 Task: Set the destination for RTP stream output to "https://localhost:2000/vids".
Action: Mouse moved to (109, 11)
Screenshot: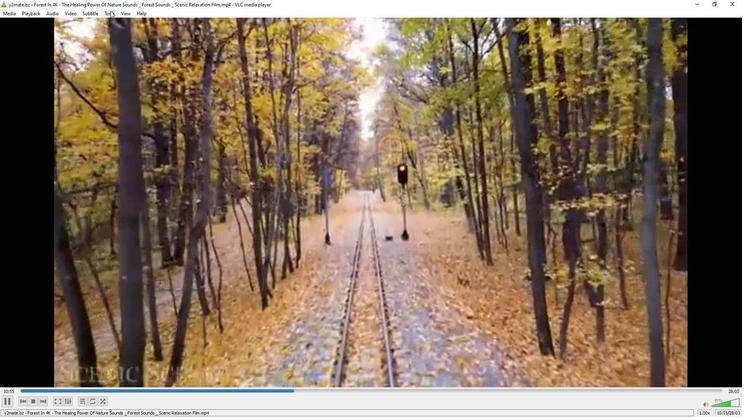 
Action: Mouse pressed left at (109, 11)
Screenshot: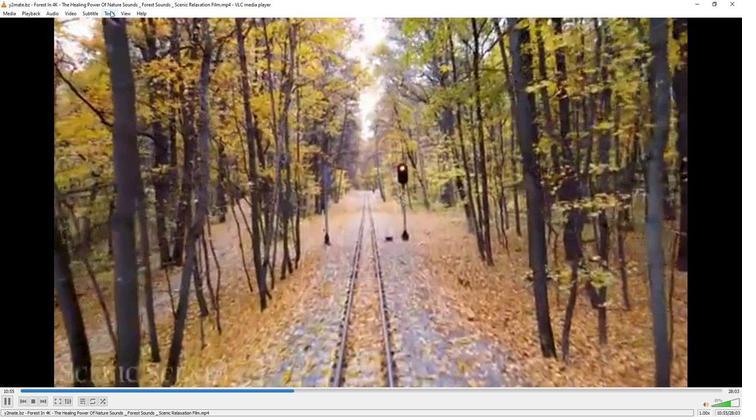 
Action: Mouse moved to (118, 107)
Screenshot: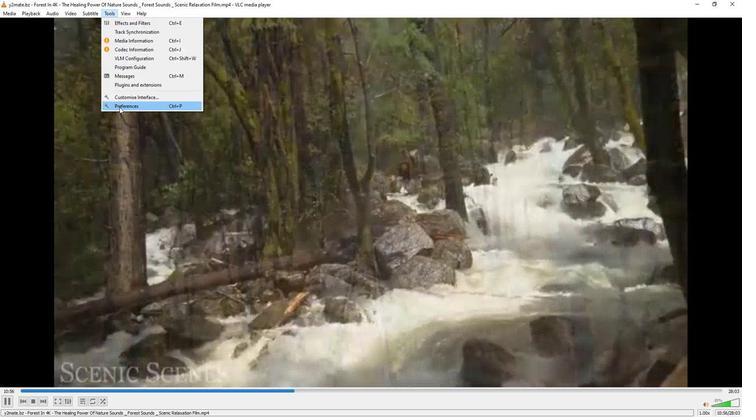 
Action: Mouse pressed left at (118, 107)
Screenshot: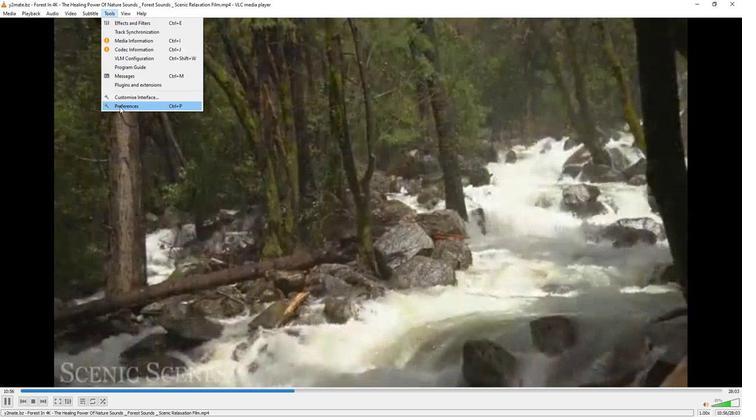
Action: Mouse moved to (245, 342)
Screenshot: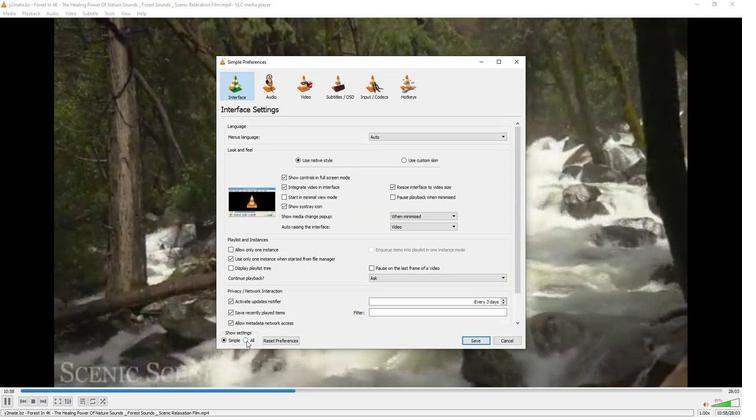 
Action: Mouse pressed left at (245, 342)
Screenshot: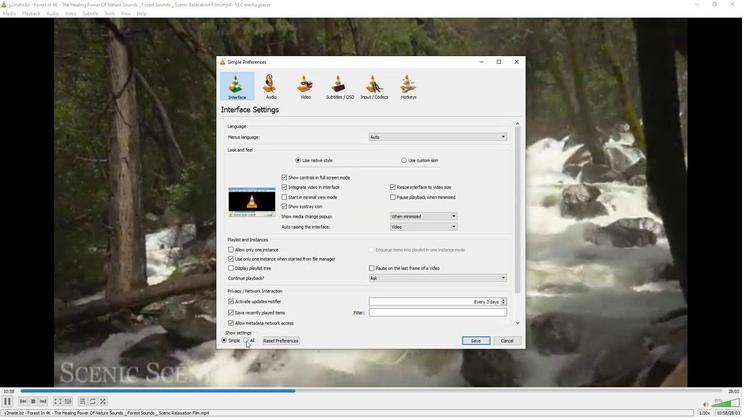 
Action: Mouse moved to (250, 280)
Screenshot: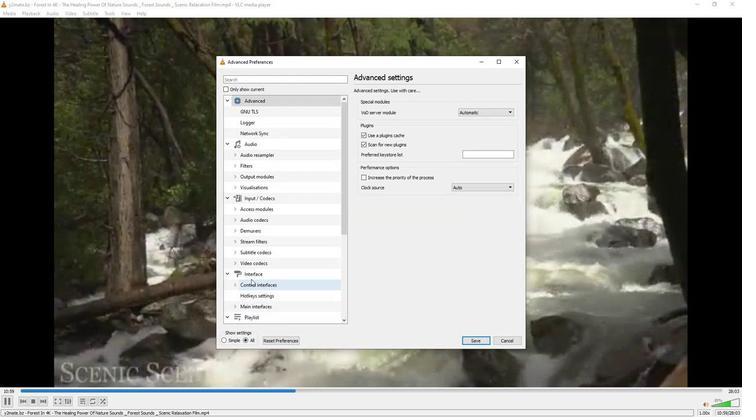 
Action: Mouse scrolled (250, 279) with delta (0, 0)
Screenshot: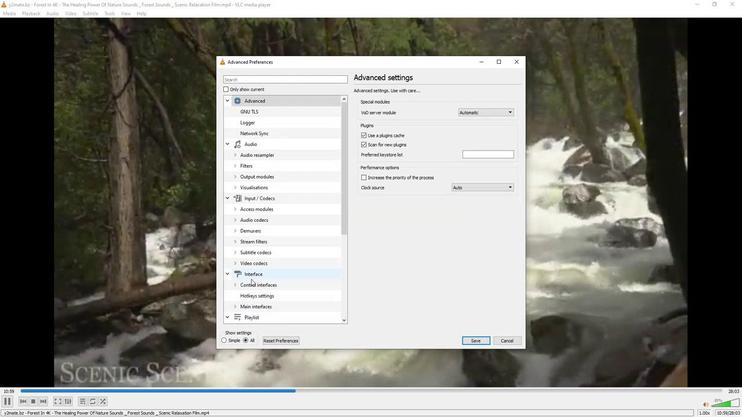 
Action: Mouse moved to (250, 279)
Screenshot: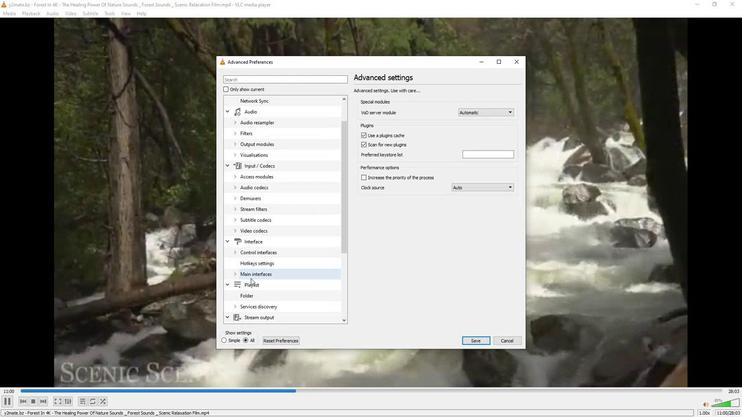 
Action: Mouse scrolled (250, 279) with delta (0, 0)
Screenshot: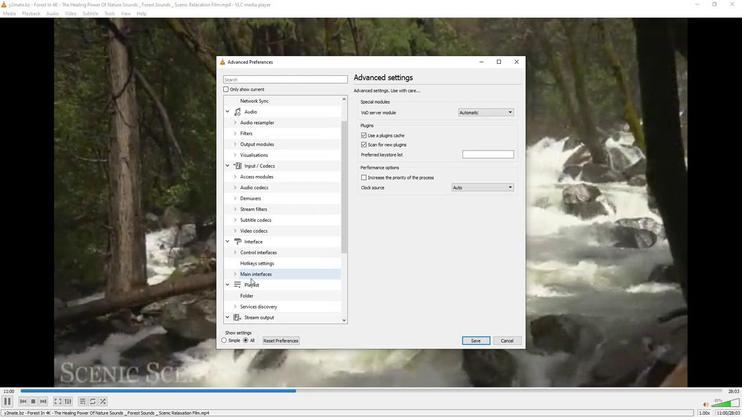 
Action: Mouse moved to (247, 275)
Screenshot: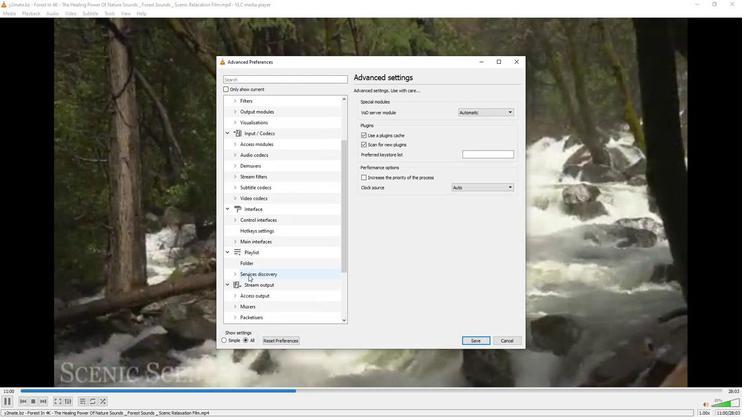 
Action: Mouse scrolled (247, 275) with delta (0, 0)
Screenshot: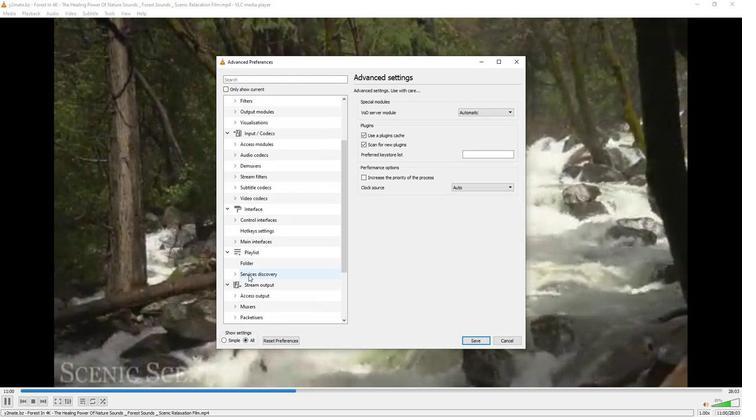 
Action: Mouse moved to (234, 297)
Screenshot: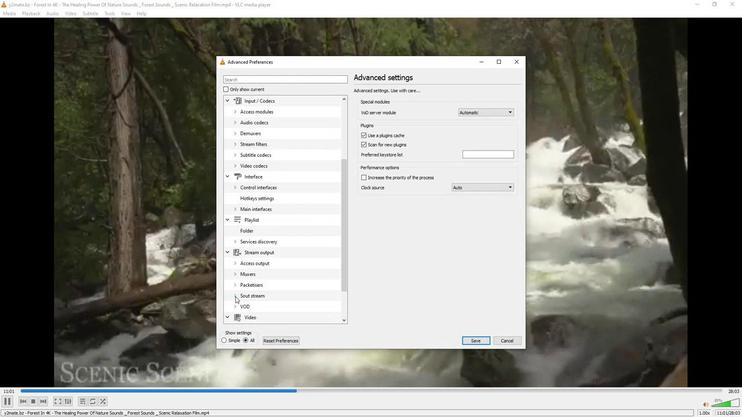 
Action: Mouse pressed left at (234, 297)
Screenshot: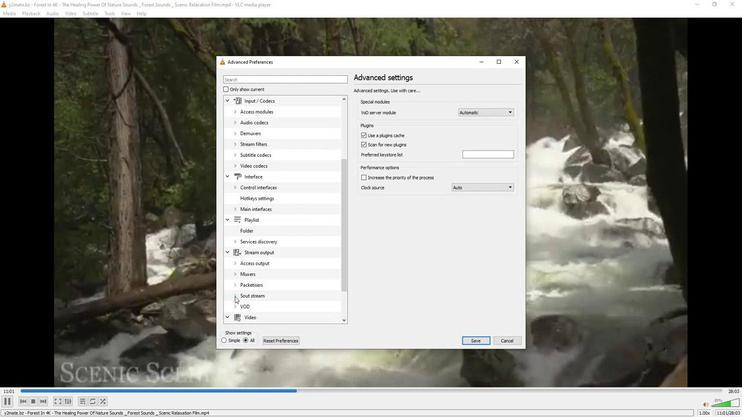 
Action: Mouse moved to (253, 293)
Screenshot: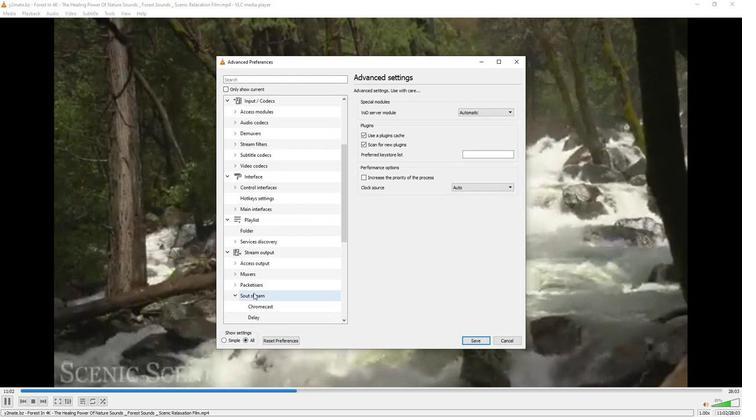 
Action: Mouse scrolled (253, 293) with delta (0, 0)
Screenshot: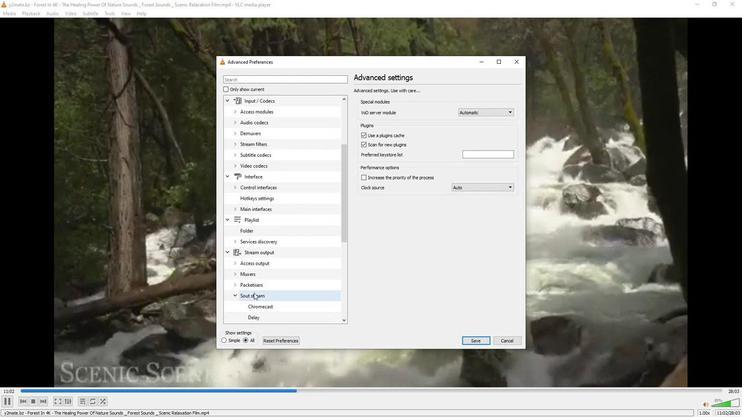 
Action: Mouse scrolled (253, 293) with delta (0, 0)
Screenshot: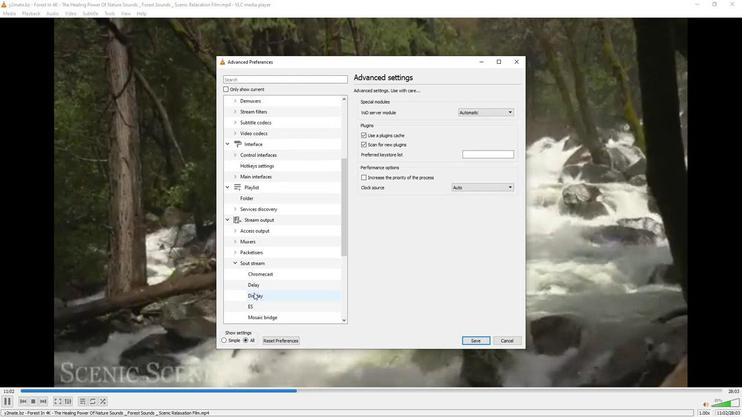 
Action: Mouse moved to (253, 307)
Screenshot: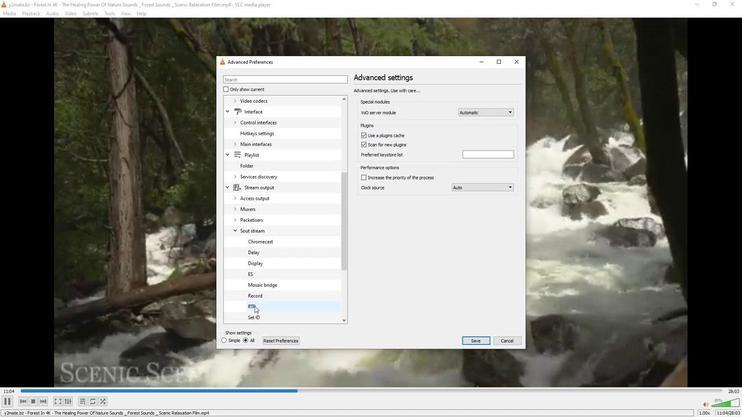 
Action: Mouse pressed left at (253, 307)
Screenshot: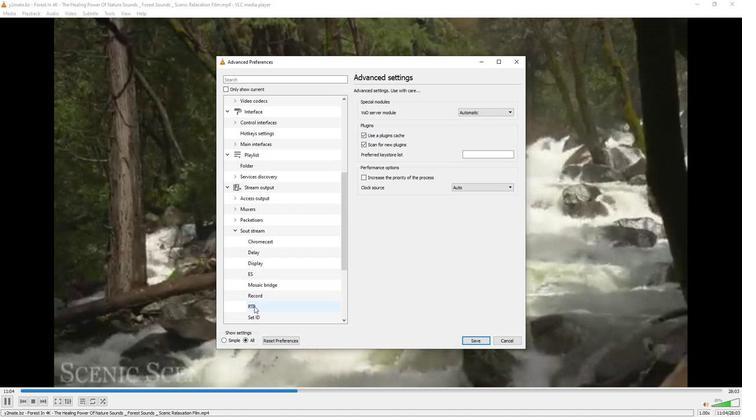 
Action: Mouse moved to (482, 102)
Screenshot: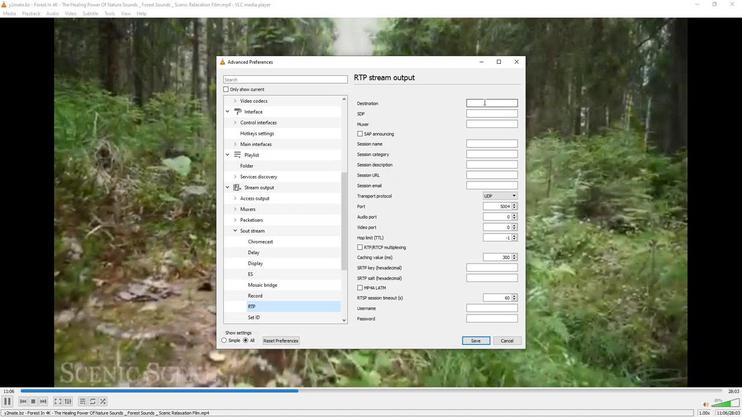 
Action: Mouse pressed left at (482, 102)
Screenshot: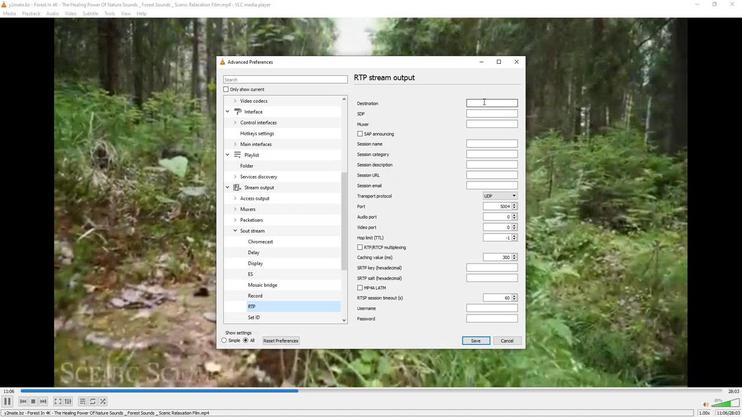 
Action: Key pressed http<Key.shift_r>://localhost<Key.shift_r>:2000/vids
Screenshot: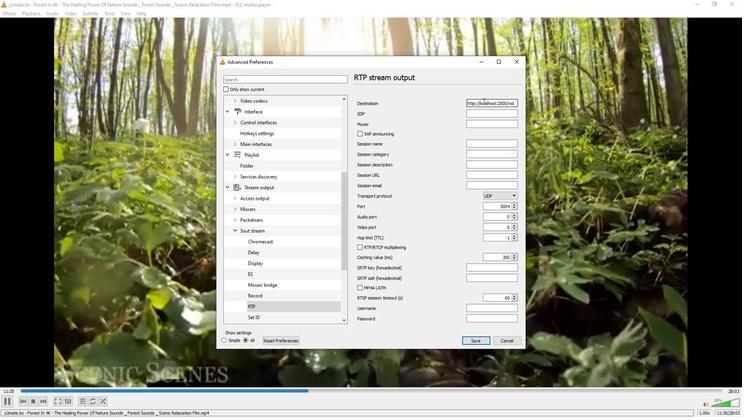 
